 Task: Search for calendar events with sensitivity set to 'Private'.
Action: Mouse moved to (8, 54)
Screenshot: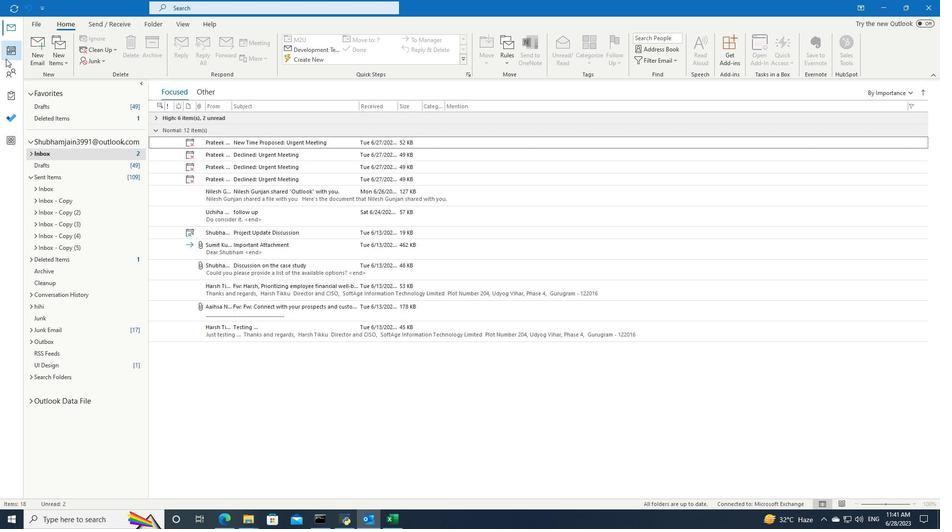 
Action: Mouse pressed left at (8, 54)
Screenshot: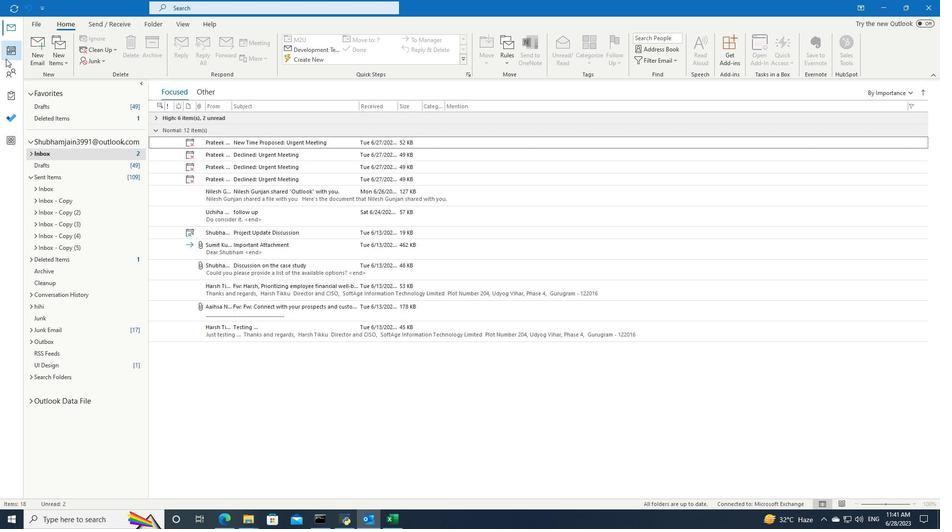
Action: Mouse moved to (364, 6)
Screenshot: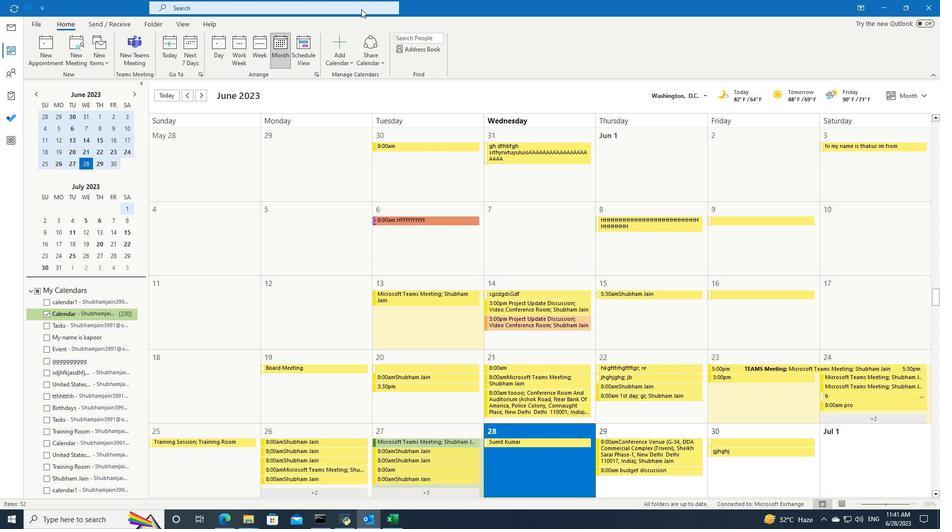 
Action: Mouse pressed left at (364, 6)
Screenshot: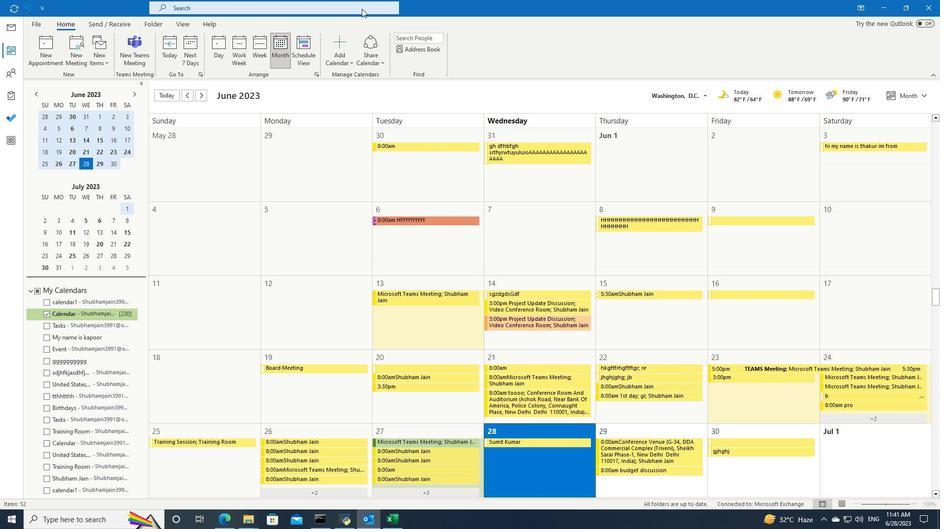 
Action: Mouse moved to (377, 7)
Screenshot: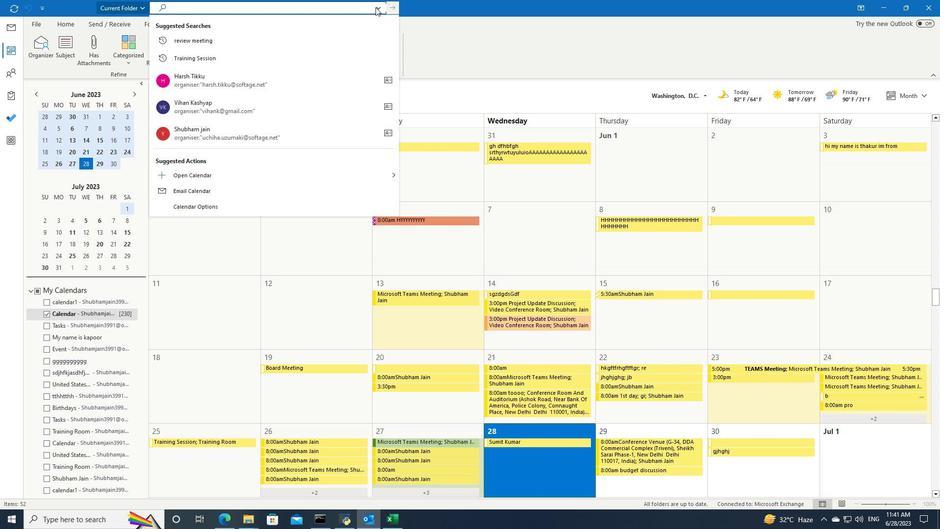 
Action: Mouse pressed left at (377, 7)
Screenshot: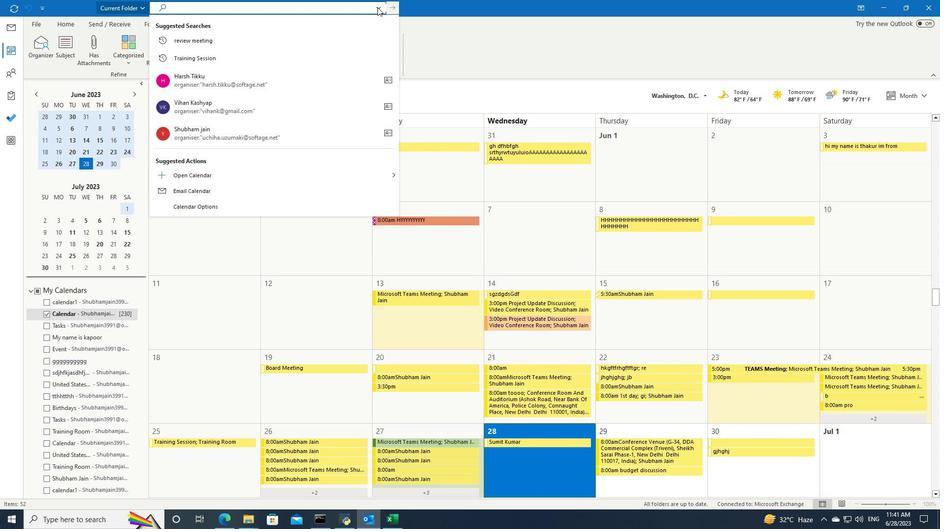 
Action: Mouse moved to (387, 24)
Screenshot: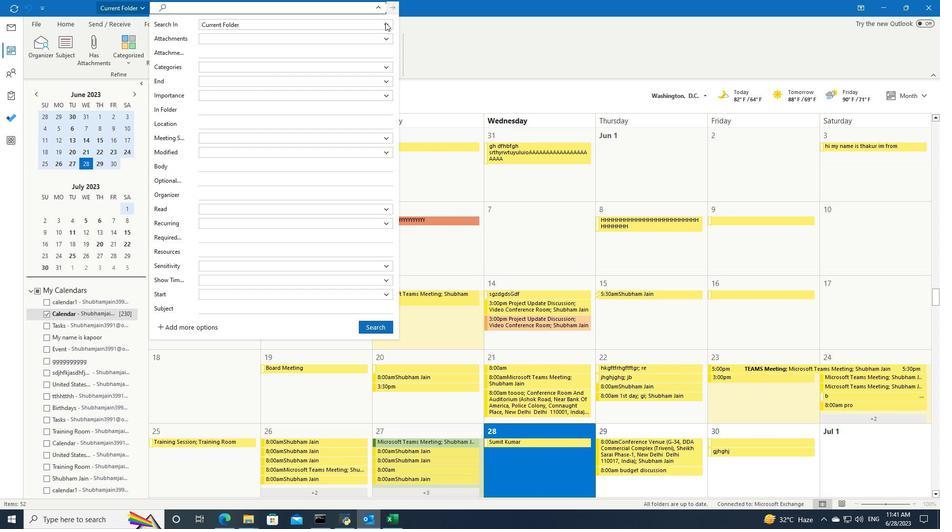 
Action: Mouse pressed left at (387, 24)
Screenshot: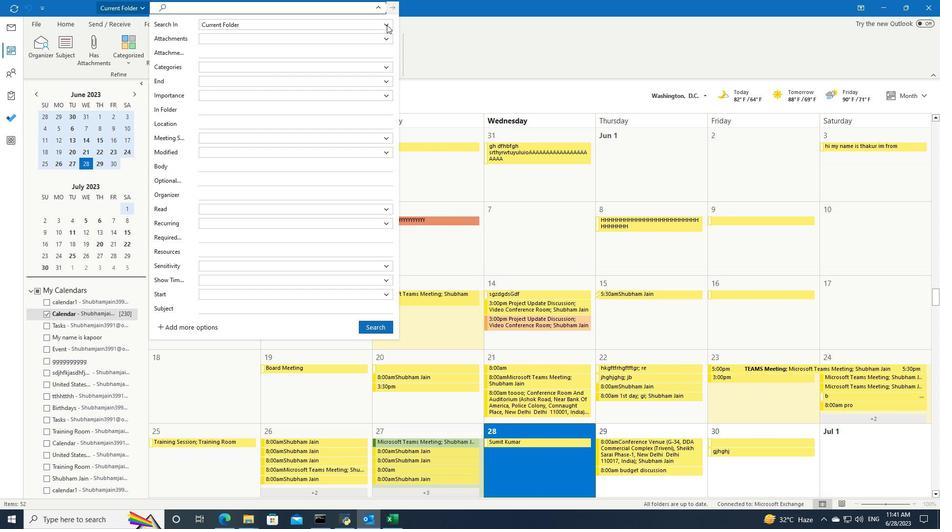 
Action: Mouse moved to (345, 52)
Screenshot: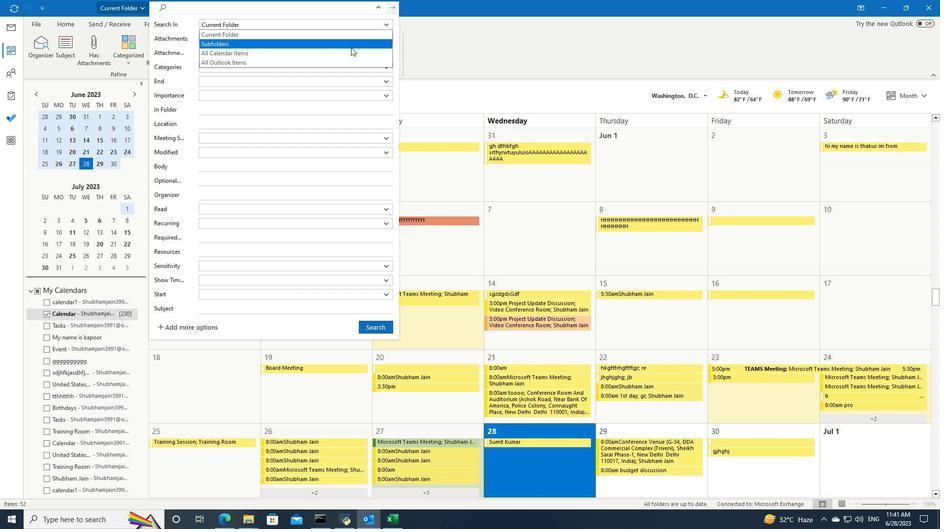 
Action: Mouse pressed left at (345, 52)
Screenshot: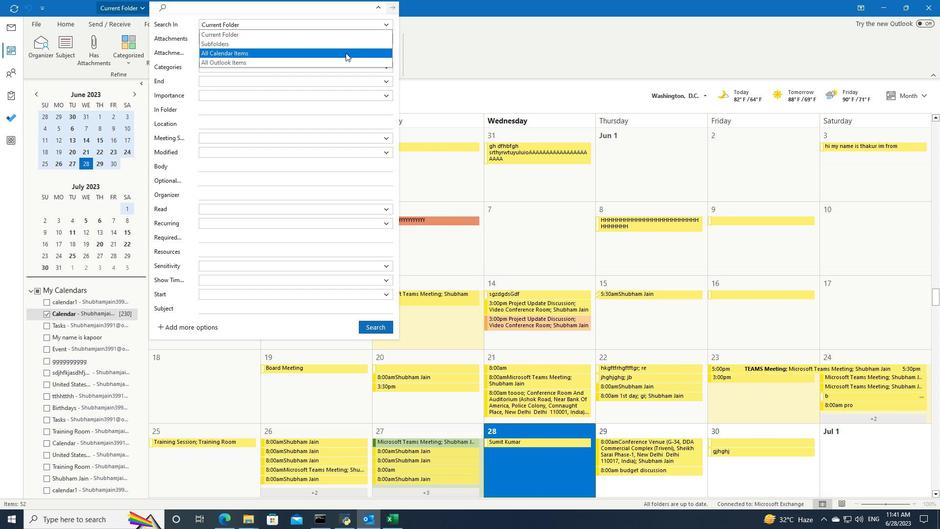 
Action: Mouse moved to (380, 8)
Screenshot: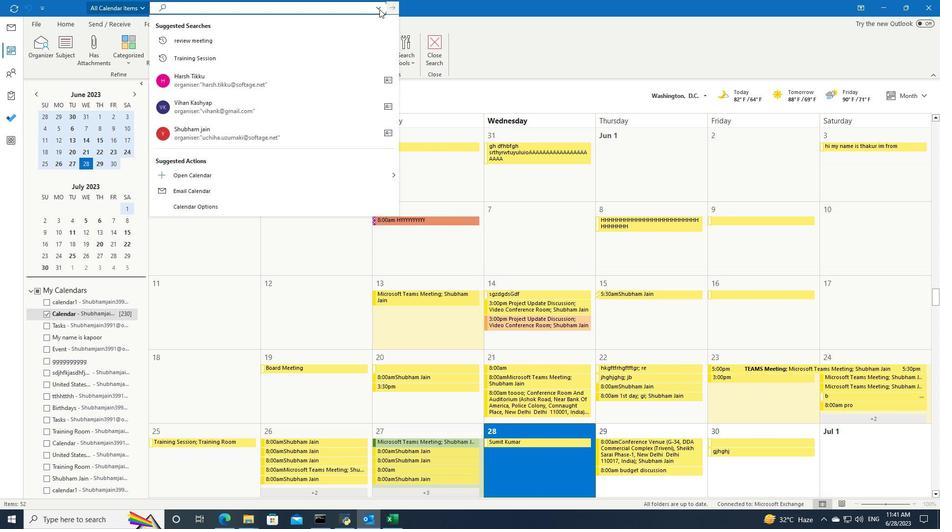 
Action: Mouse pressed left at (380, 8)
Screenshot: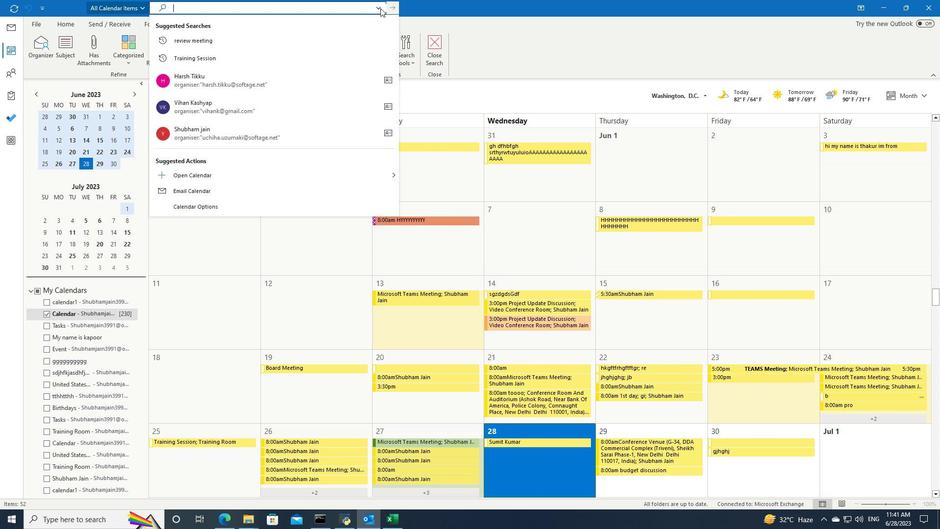 
Action: Mouse moved to (389, 265)
Screenshot: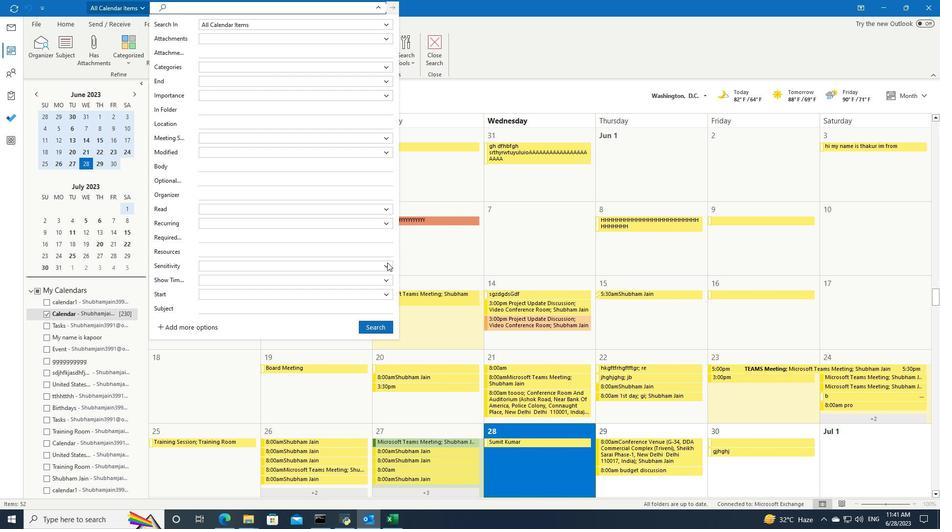 
Action: Mouse pressed left at (389, 265)
Screenshot: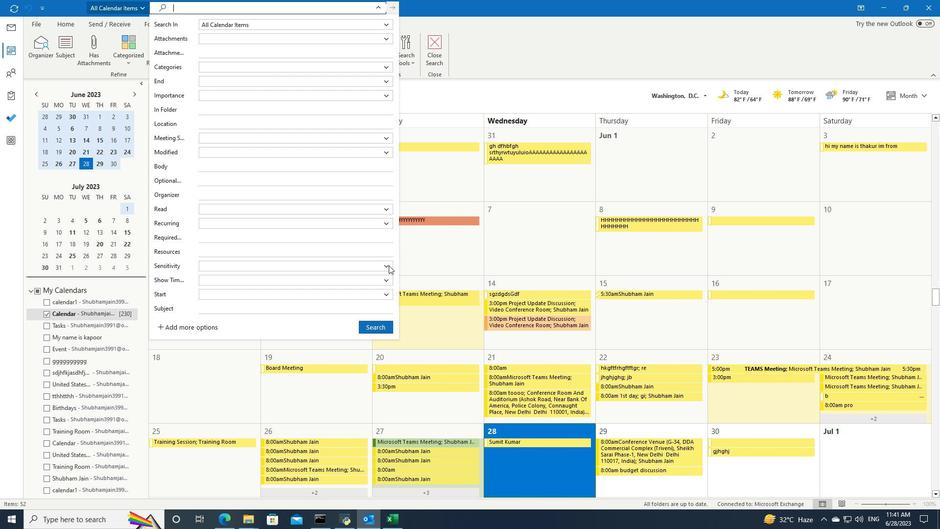
Action: Mouse moved to (369, 306)
Screenshot: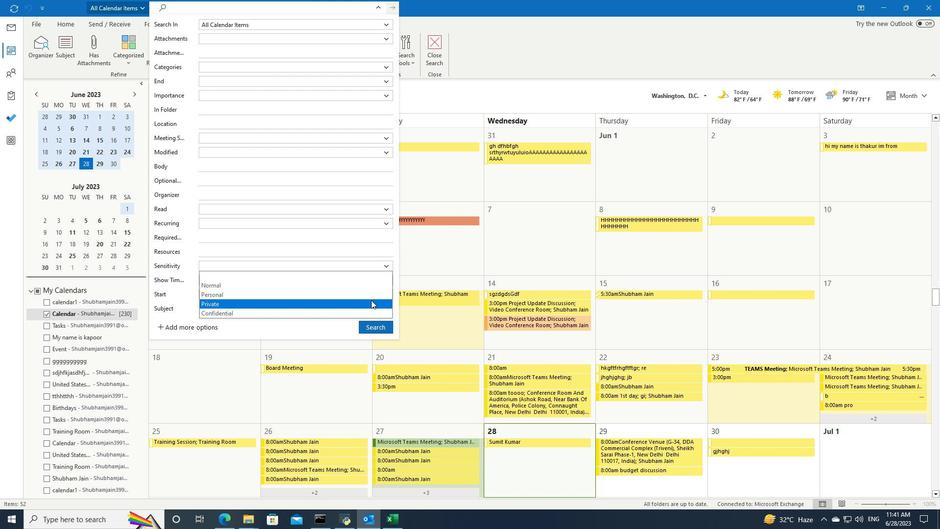 
Action: Mouse pressed left at (369, 306)
Screenshot: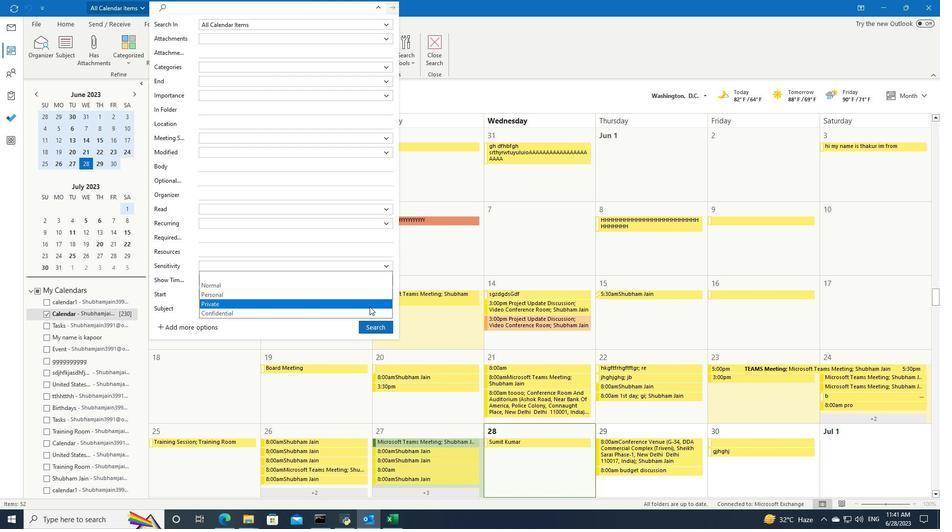 
Action: Mouse moved to (376, 327)
Screenshot: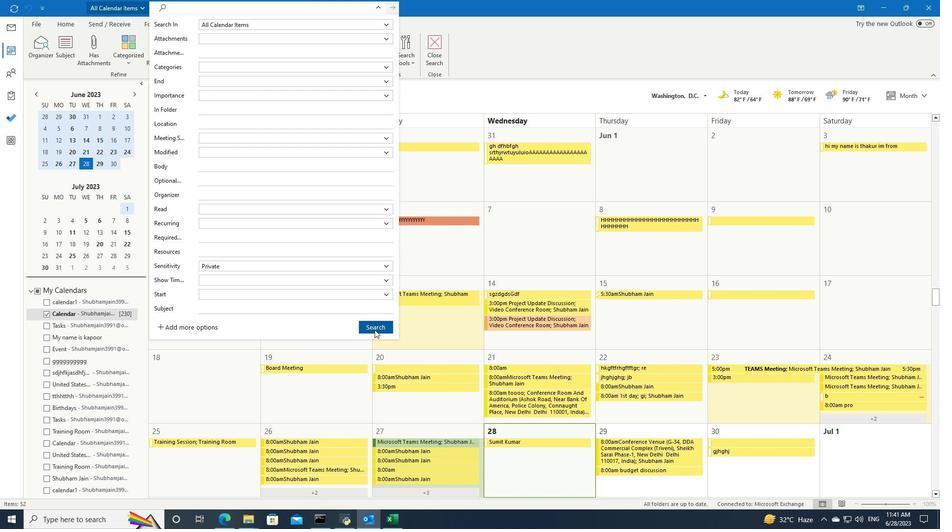 
Action: Mouse pressed left at (376, 327)
Screenshot: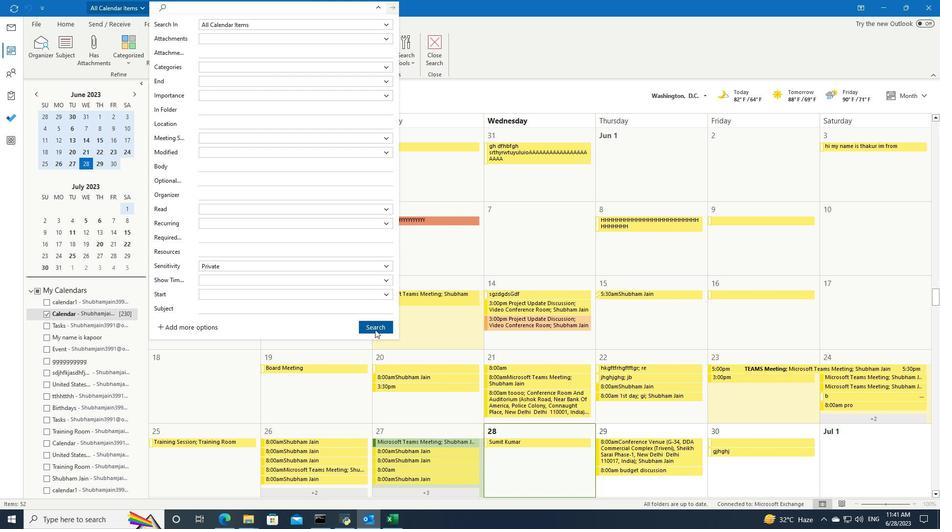 
